 Task: Open Card Card0000000164 in Board Board0000000041 in Workspace WS0000000014 in Trello. Add Member Email0000000056 to Card Card0000000164 in Board Board0000000041 in Workspace WS0000000014 in Trello. Add Red Label titled Label0000000164 to Card Card0000000164 in Board Board0000000041 in Workspace WS0000000014 in Trello. Add Checklist CL0000000164 to Card Card0000000164 in Board Board0000000041 in Workspace WS0000000014 in Trello. Add Dates with Start Date as Nov 01 2023 and Due Date as Nov 30 2023 to Card Card0000000164 in Board Board0000000041 in Workspace WS0000000014 in Trello
Action: Mouse moved to (329, 477)
Screenshot: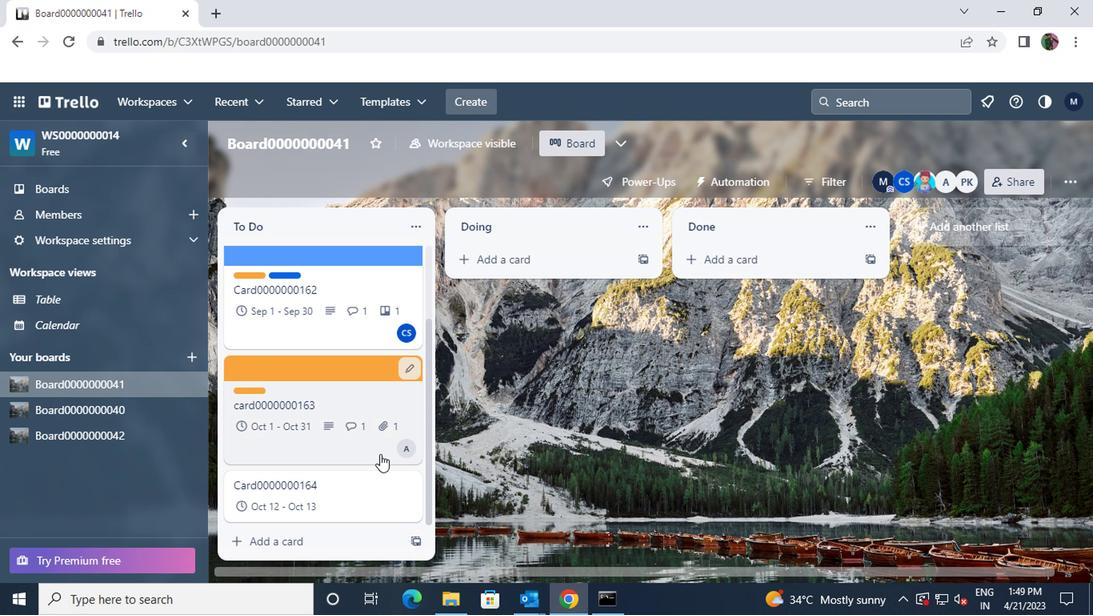 
Action: Mouse pressed left at (329, 477)
Screenshot: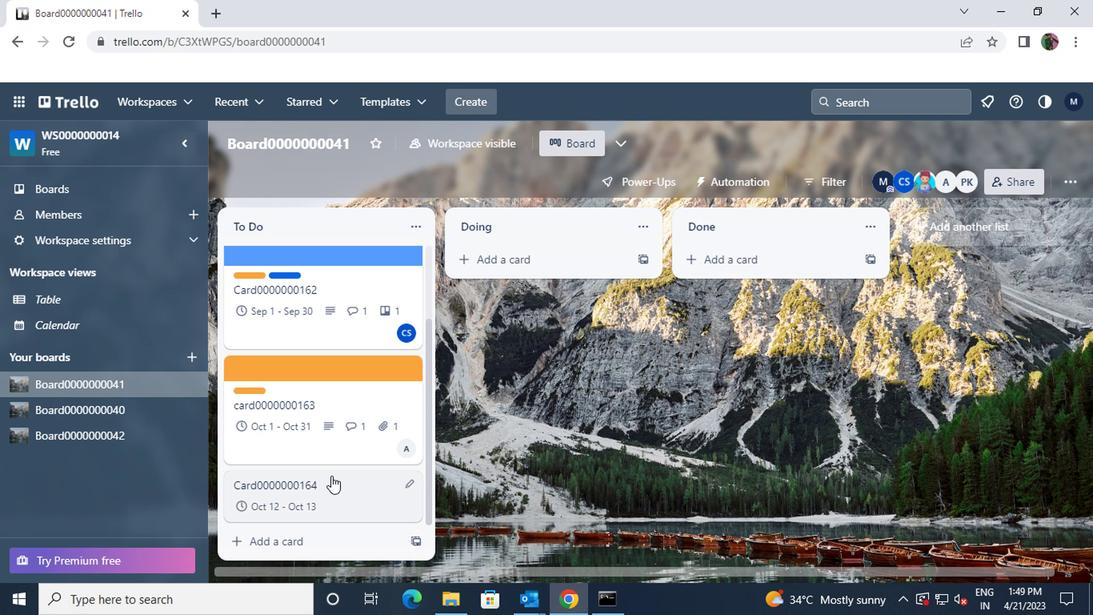 
Action: Mouse moved to (764, 230)
Screenshot: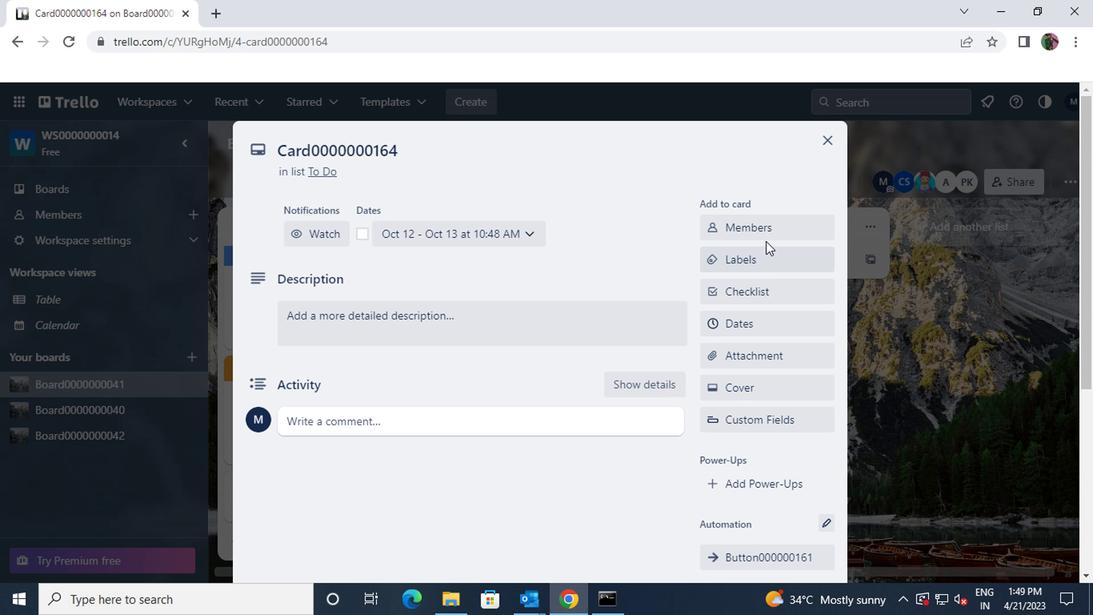 
Action: Mouse pressed left at (764, 230)
Screenshot: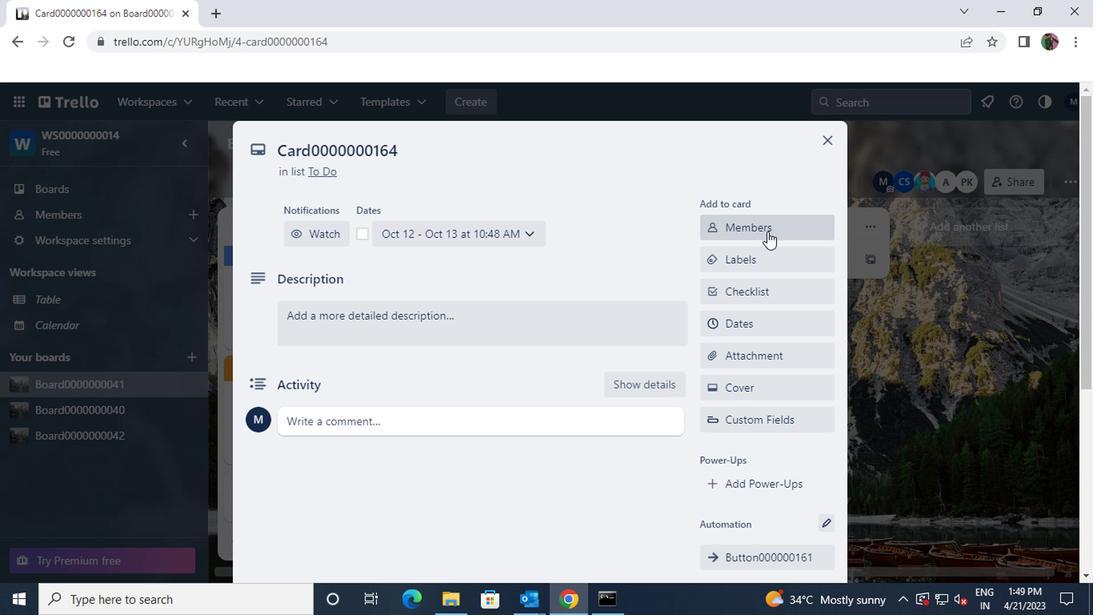 
Action: Key pressed vinnyoffice2<Key.shift>@GMAIL.COM
Screenshot: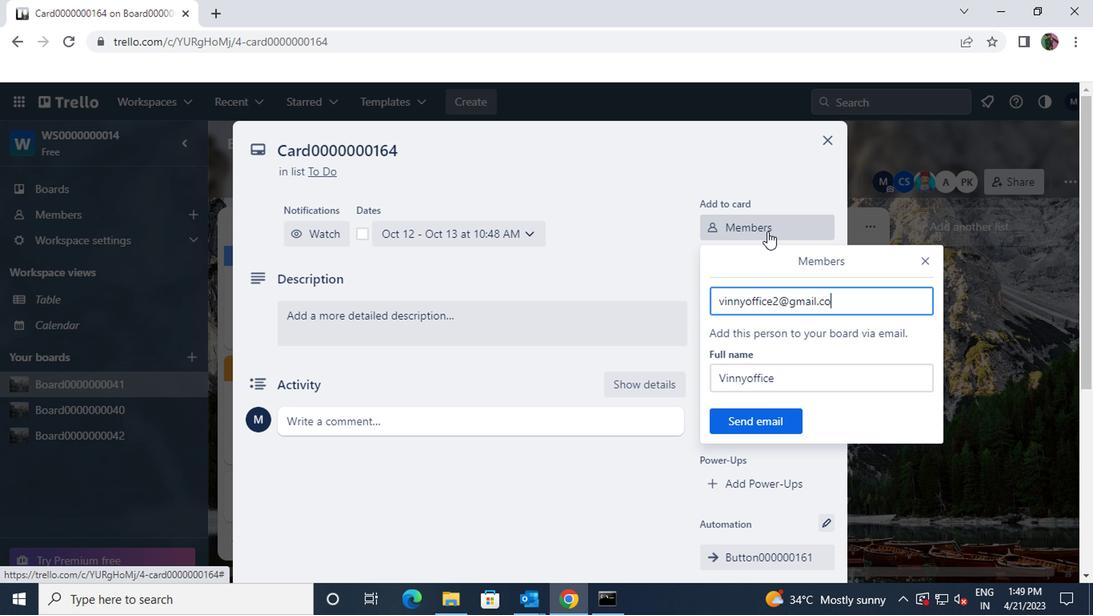 
Action: Mouse moved to (748, 416)
Screenshot: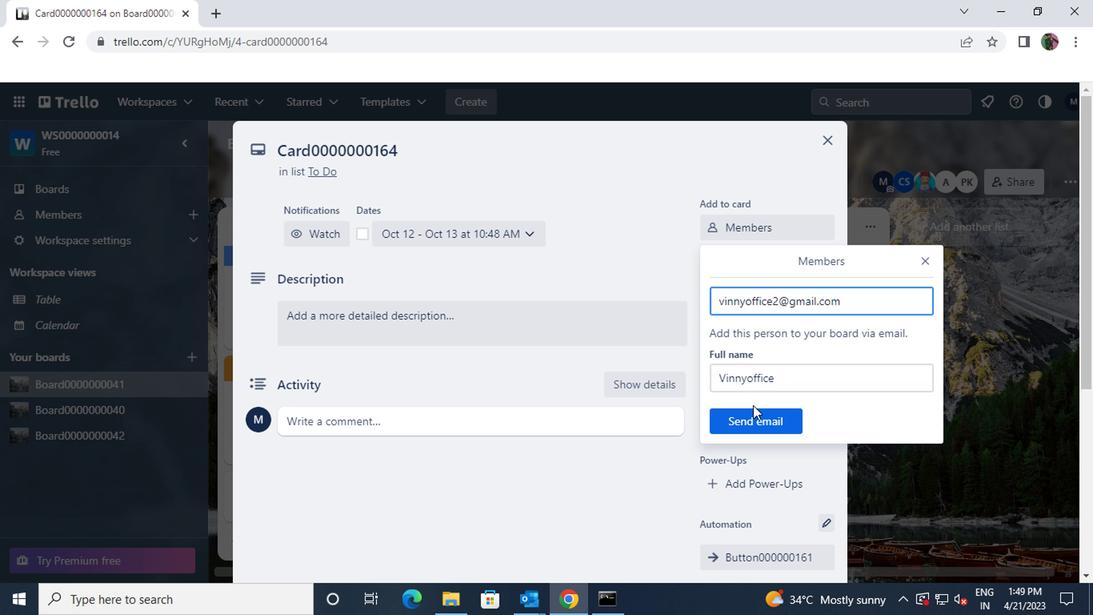 
Action: Mouse pressed left at (748, 416)
Screenshot: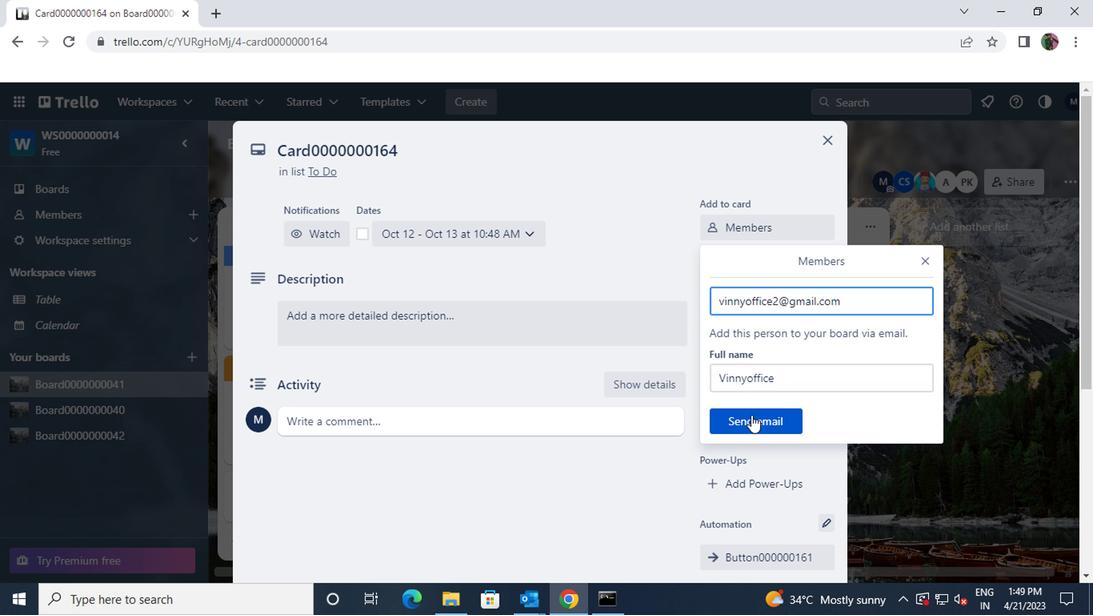 
Action: Mouse moved to (786, 246)
Screenshot: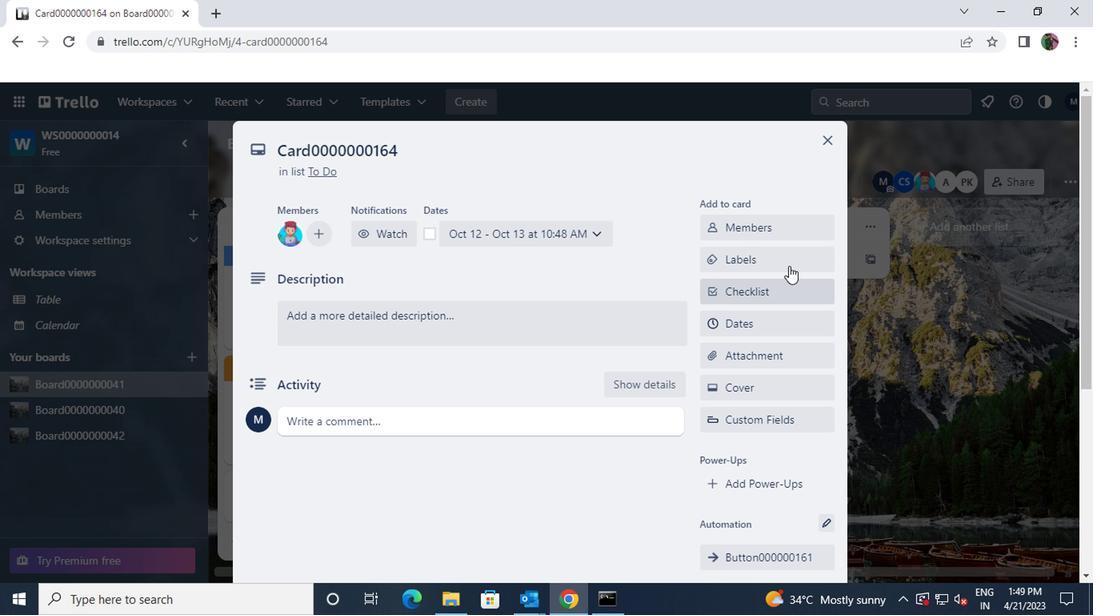 
Action: Mouse pressed left at (786, 246)
Screenshot: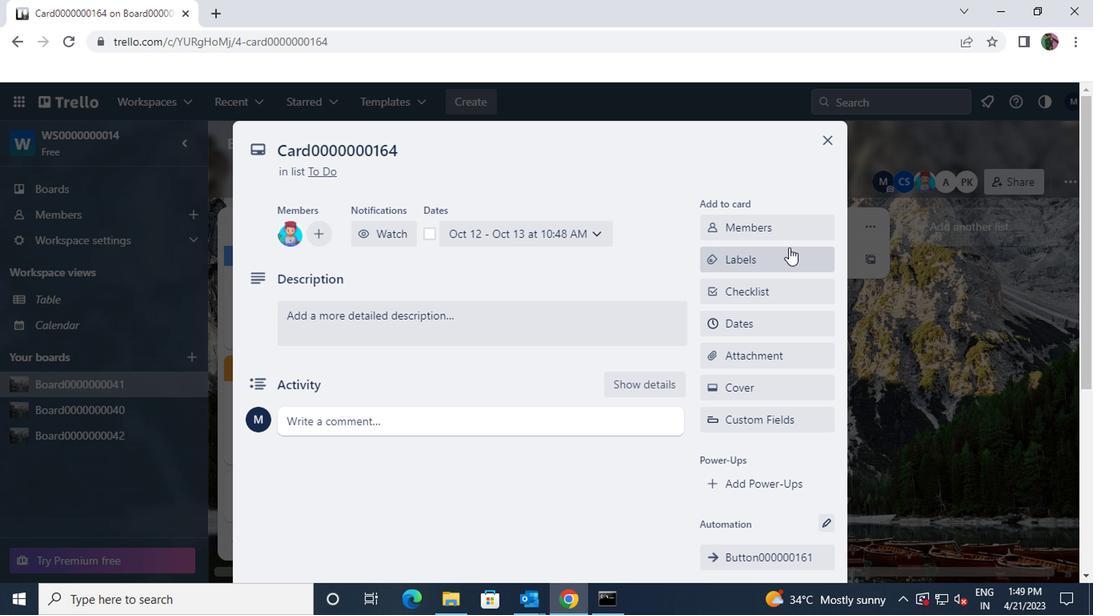 
Action: Mouse moved to (799, 561)
Screenshot: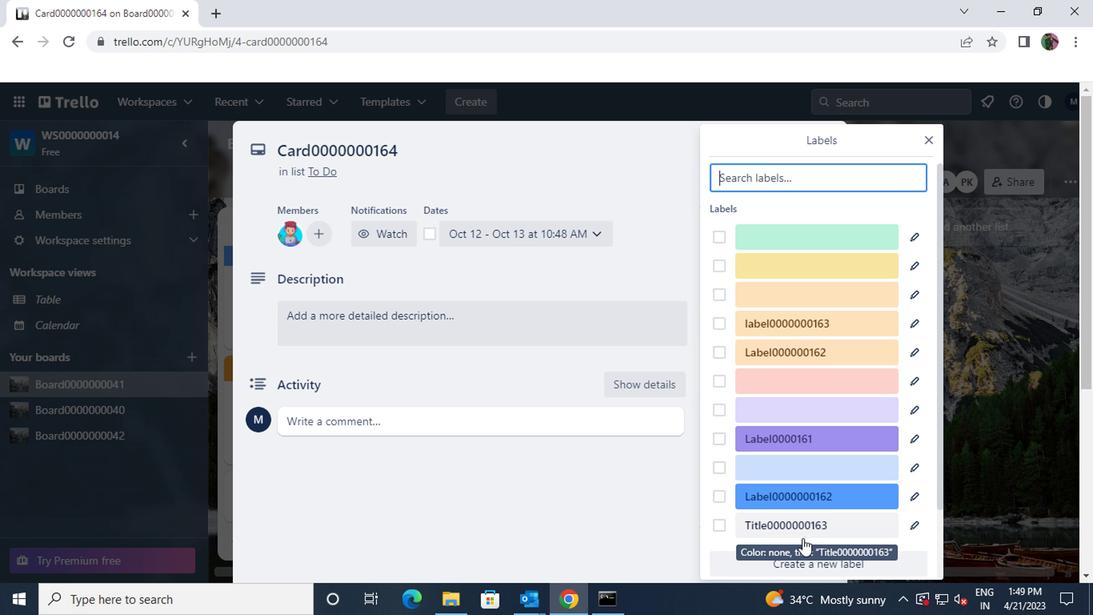 
Action: Mouse pressed left at (799, 561)
Screenshot: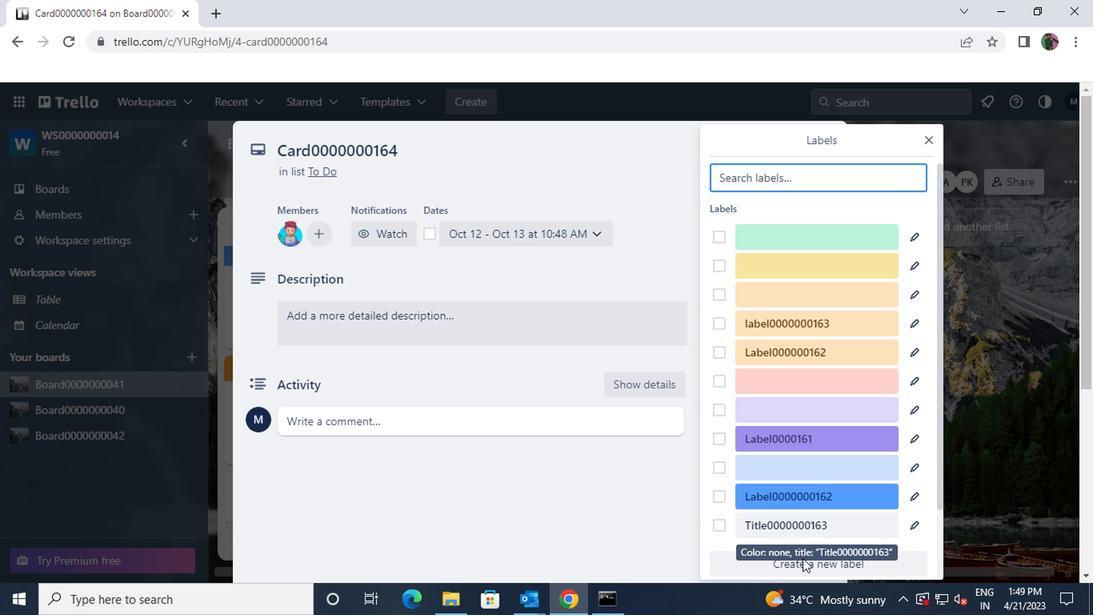 
Action: Mouse moved to (799, 565)
Screenshot: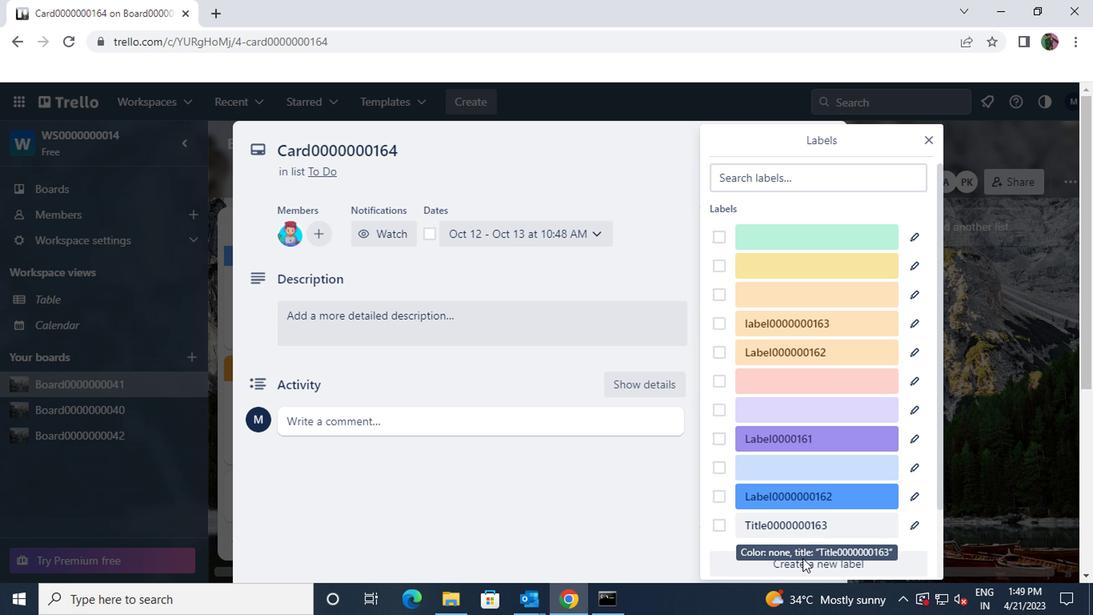 
Action: Mouse pressed left at (799, 565)
Screenshot: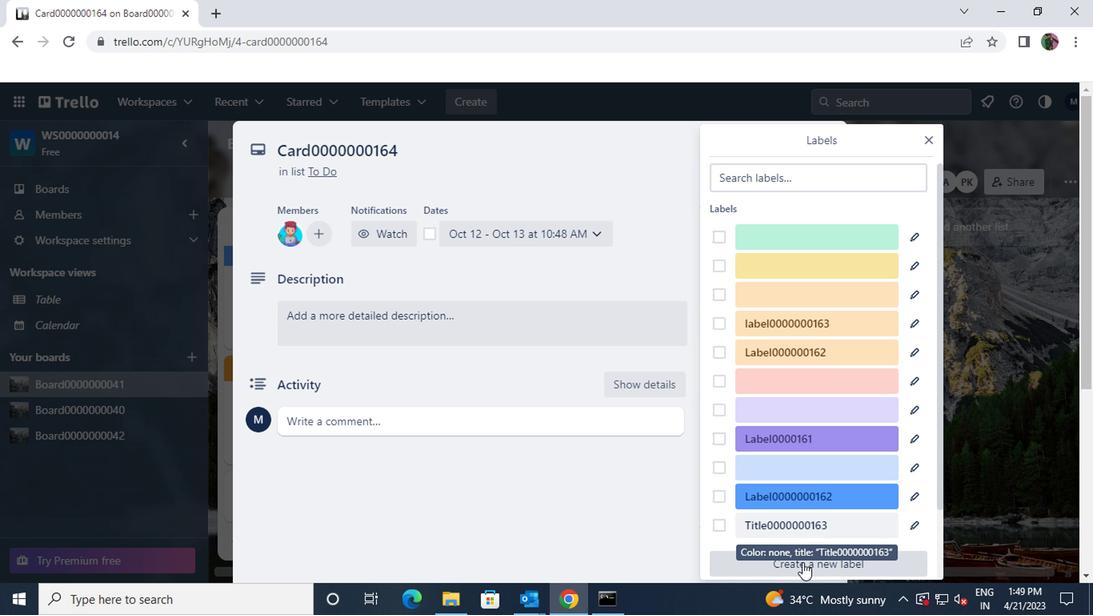 
Action: Mouse moved to (824, 278)
Screenshot: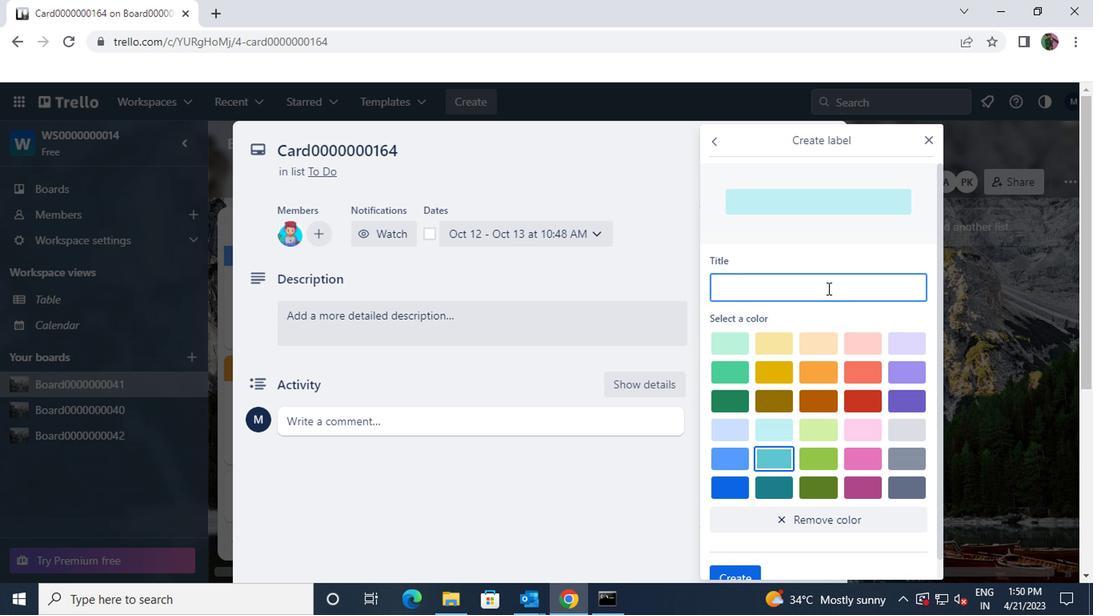 
Action: Mouse pressed left at (824, 278)
Screenshot: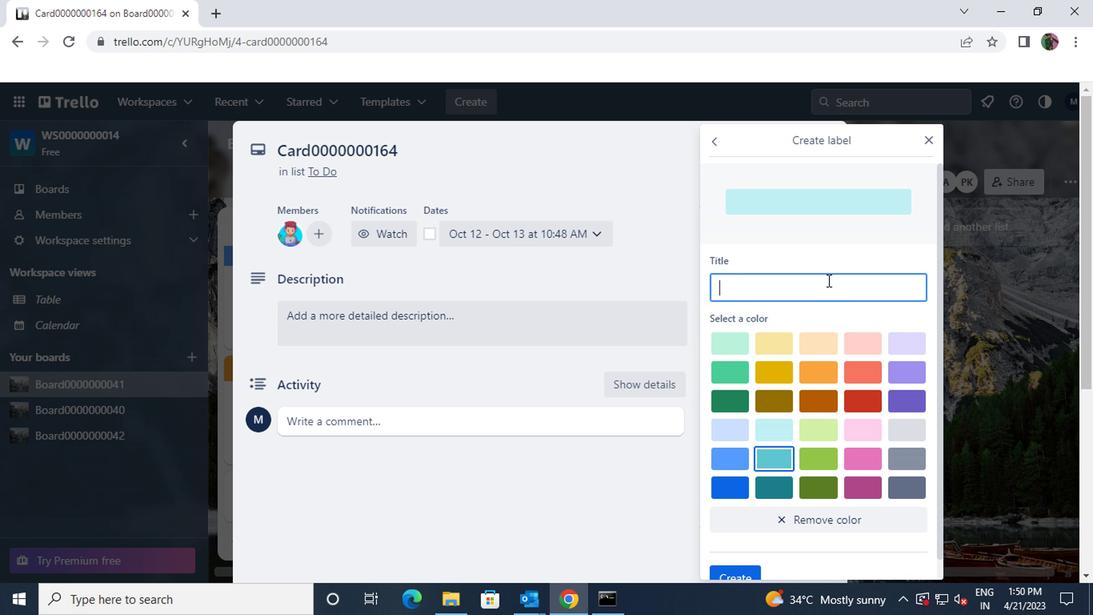 
Action: Key pressed <Key.shift>LABEL0000000164
Screenshot: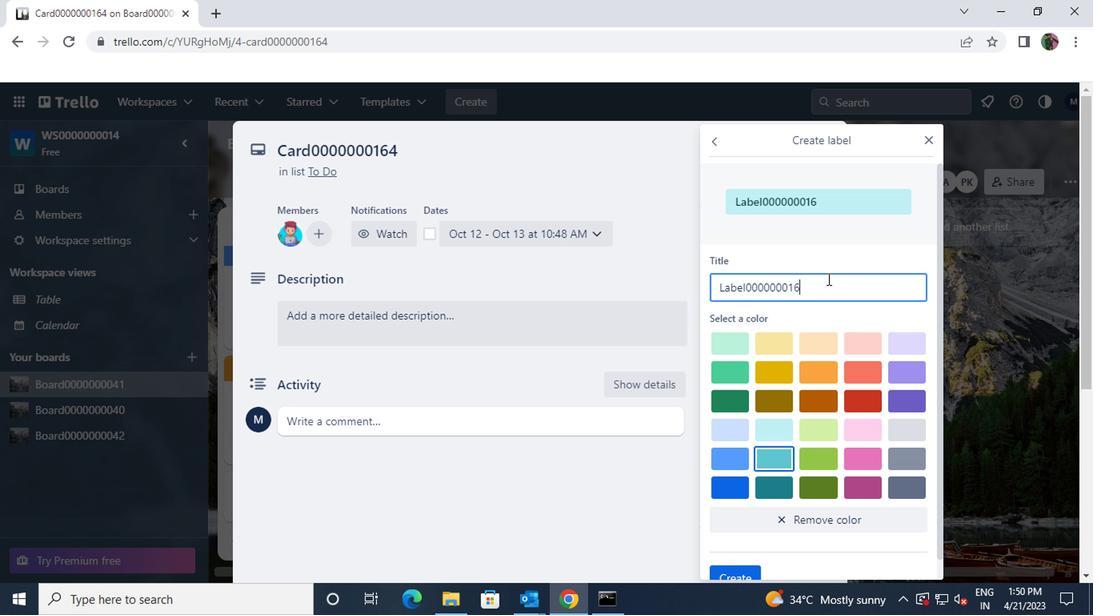 
Action: Mouse moved to (854, 406)
Screenshot: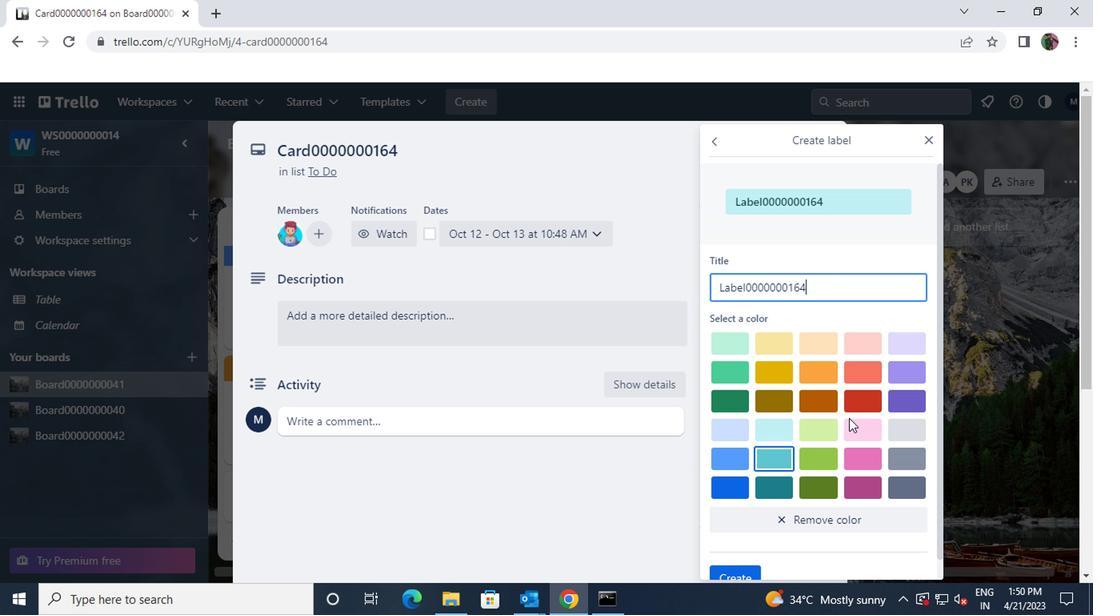 
Action: Mouse pressed left at (854, 406)
Screenshot: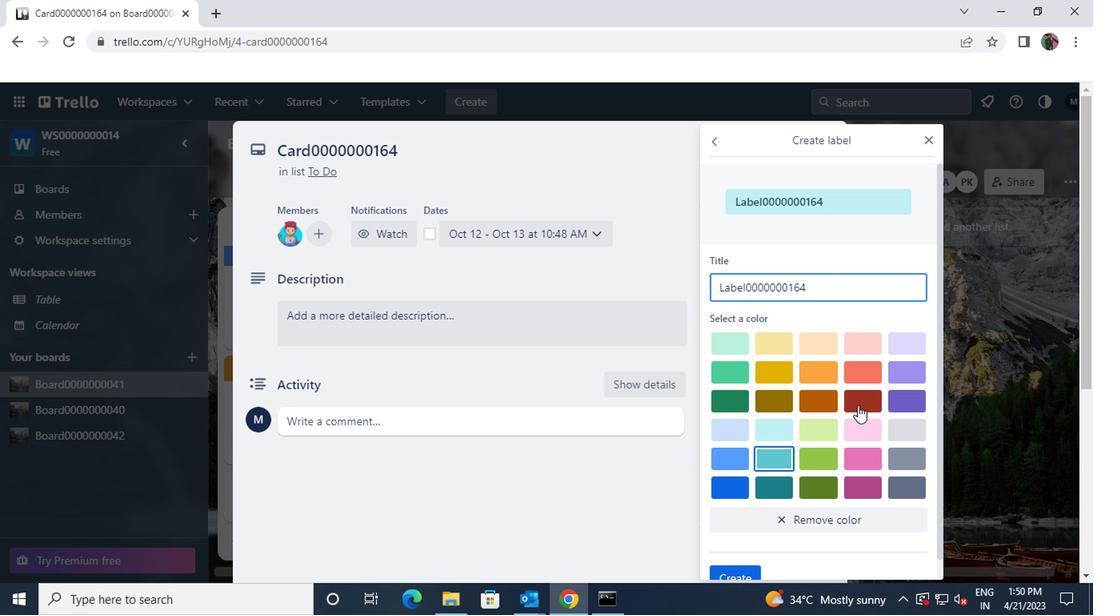 
Action: Mouse scrolled (854, 405) with delta (0, -1)
Screenshot: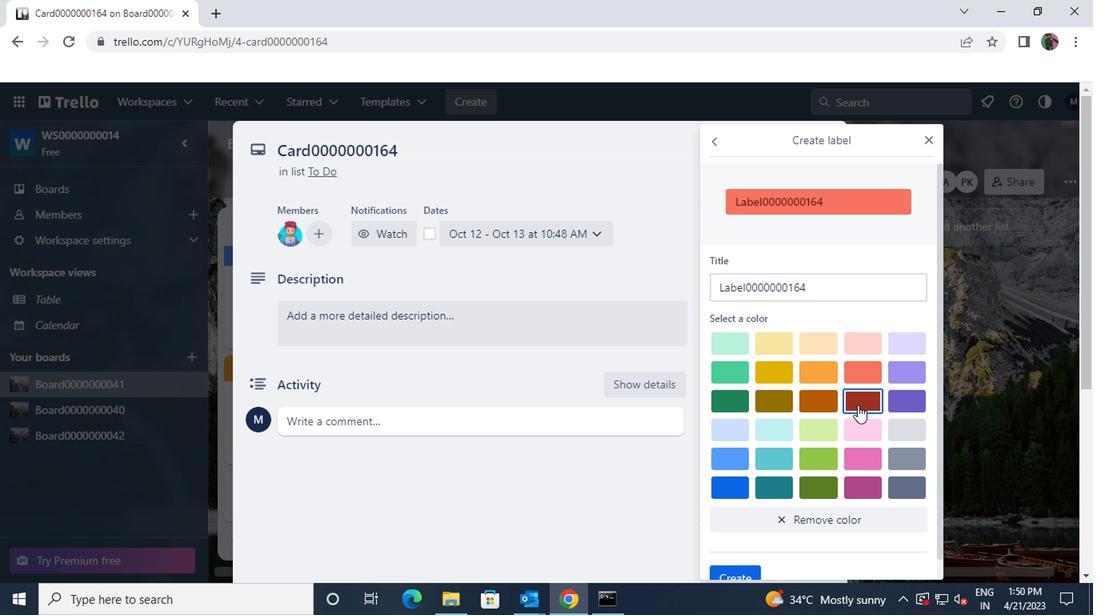 
Action: Mouse scrolled (854, 405) with delta (0, -1)
Screenshot: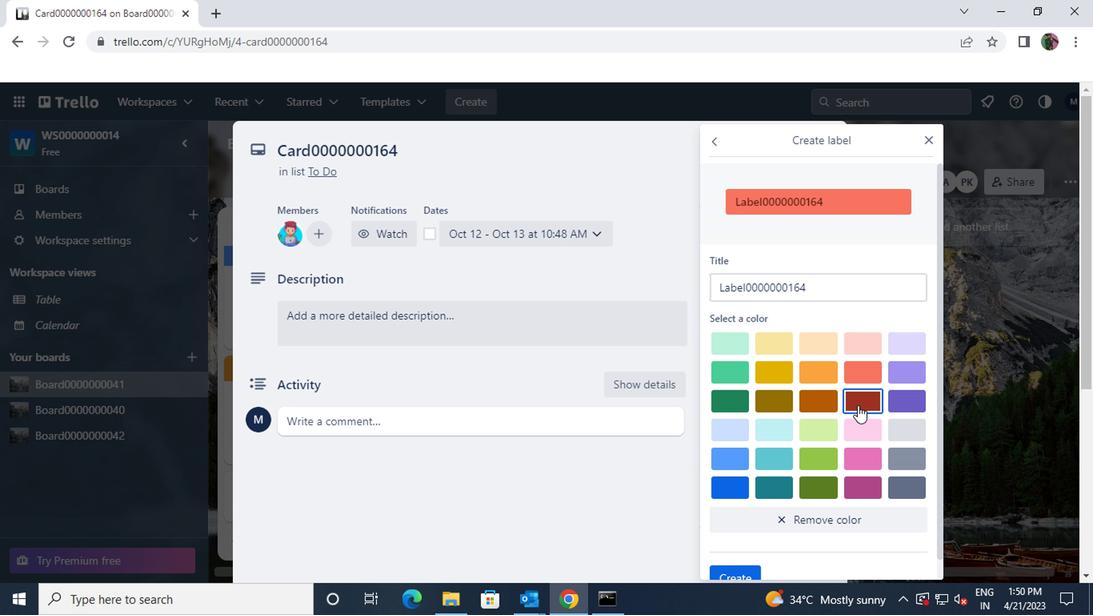 
Action: Mouse scrolled (854, 405) with delta (0, -1)
Screenshot: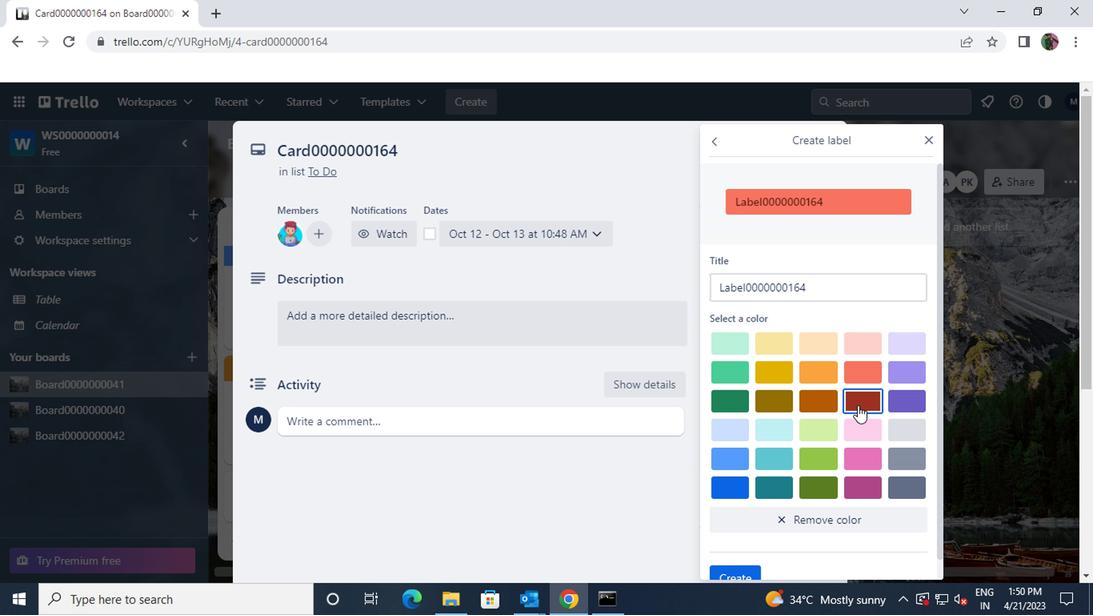 
Action: Mouse moved to (742, 555)
Screenshot: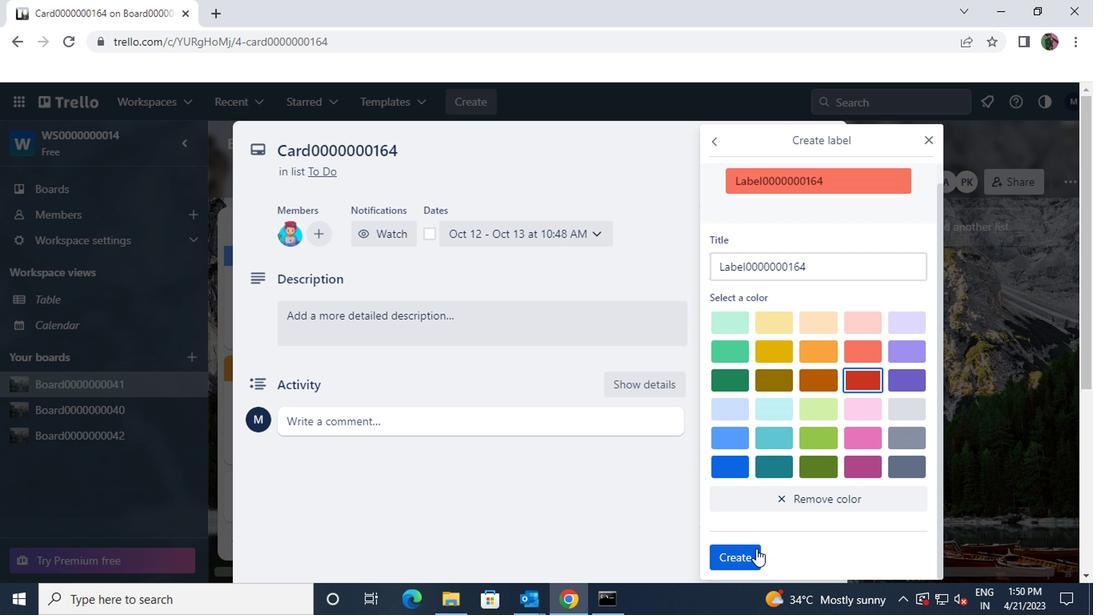 
Action: Mouse pressed left at (742, 555)
Screenshot: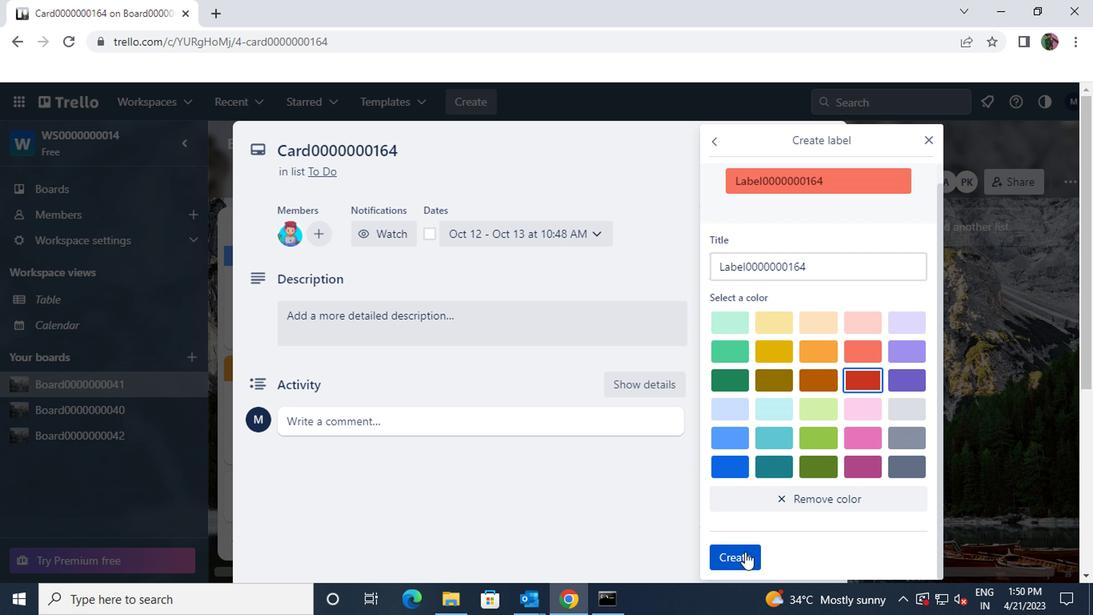 
Action: Mouse moved to (922, 136)
Screenshot: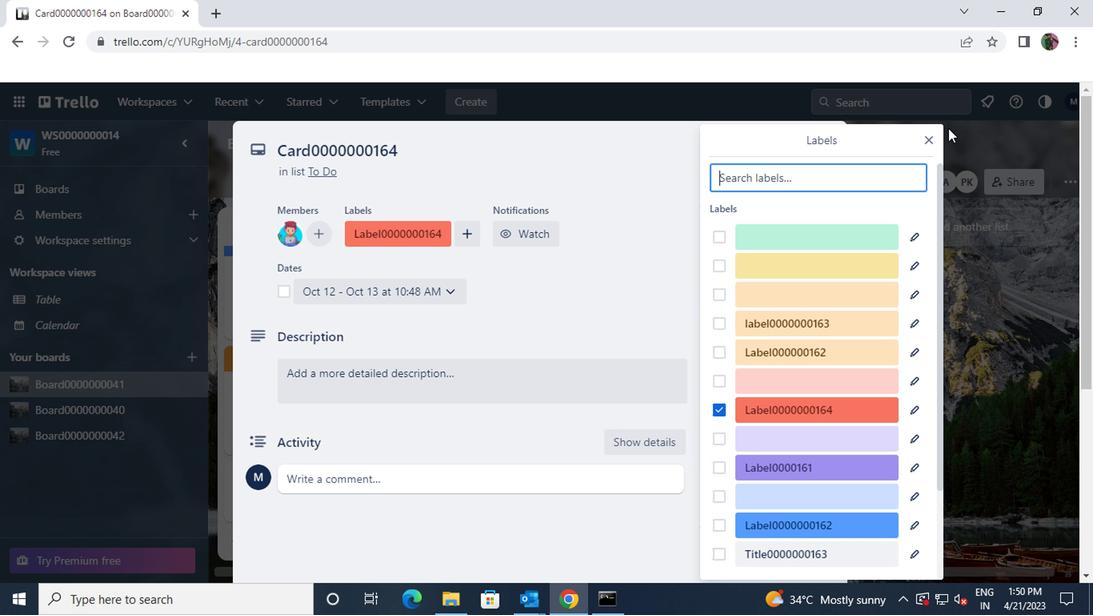 
Action: Mouse pressed left at (922, 136)
Screenshot: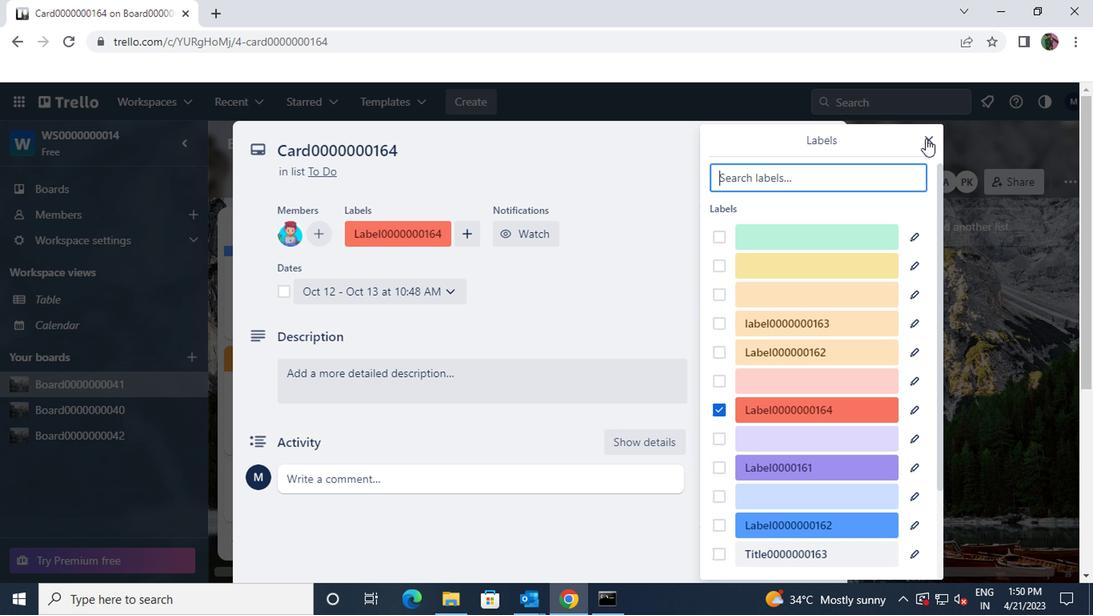 
Action: Mouse moved to (752, 297)
Screenshot: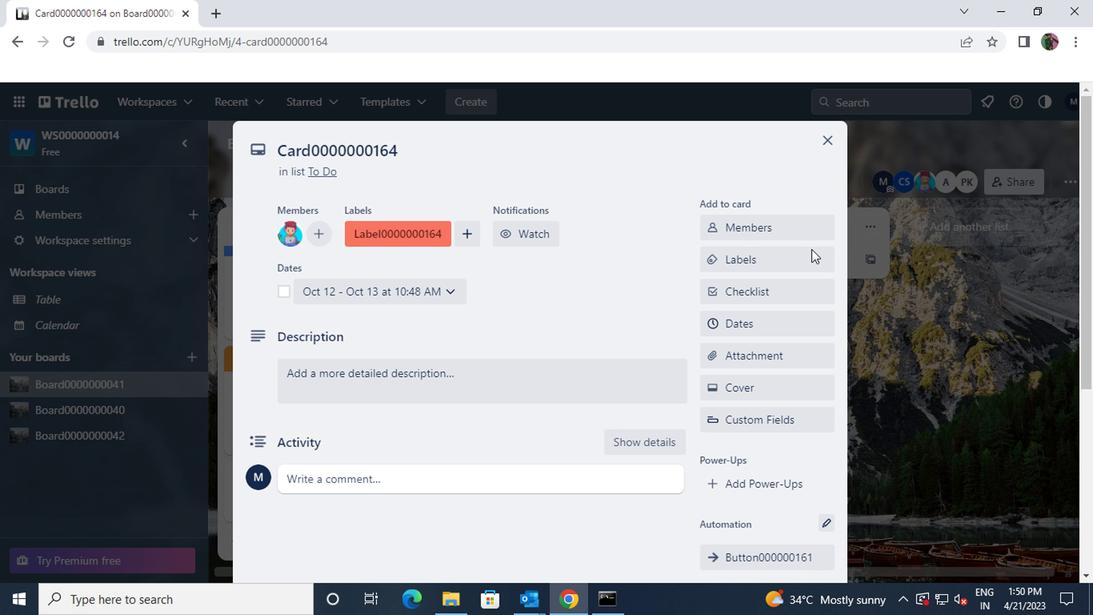 
Action: Mouse pressed left at (752, 297)
Screenshot: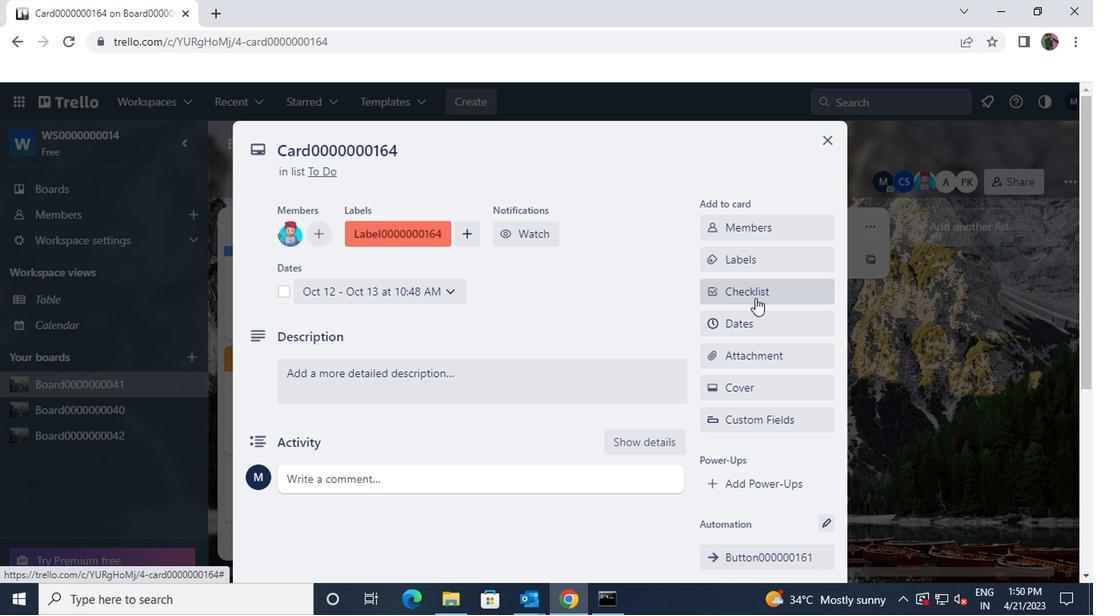 
Action: Key pressed <Key.shift>CL0000000164
Screenshot: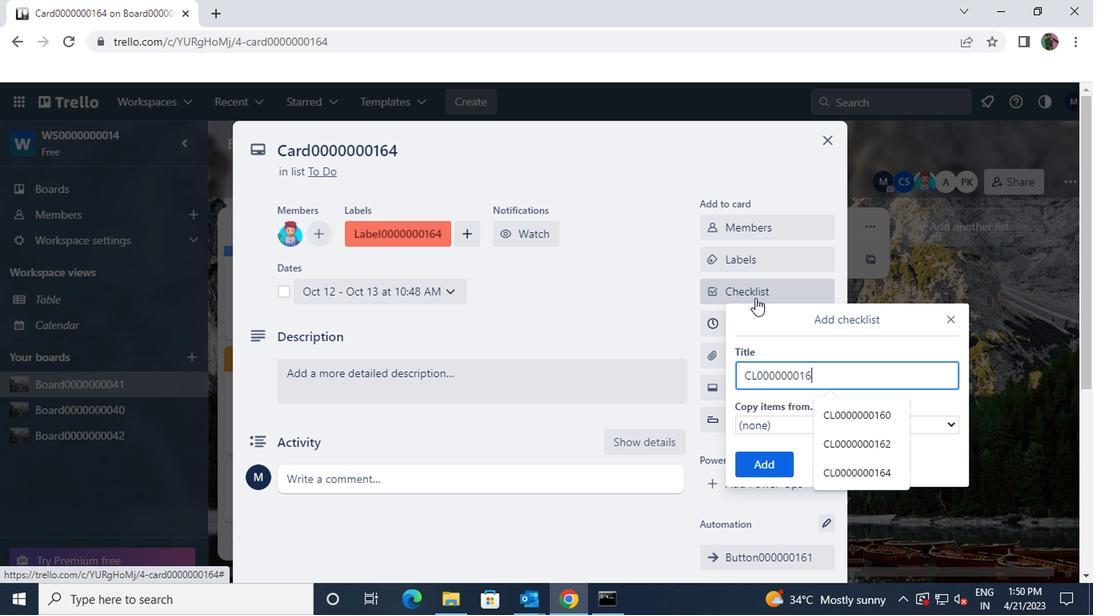 
Action: Mouse moved to (745, 460)
Screenshot: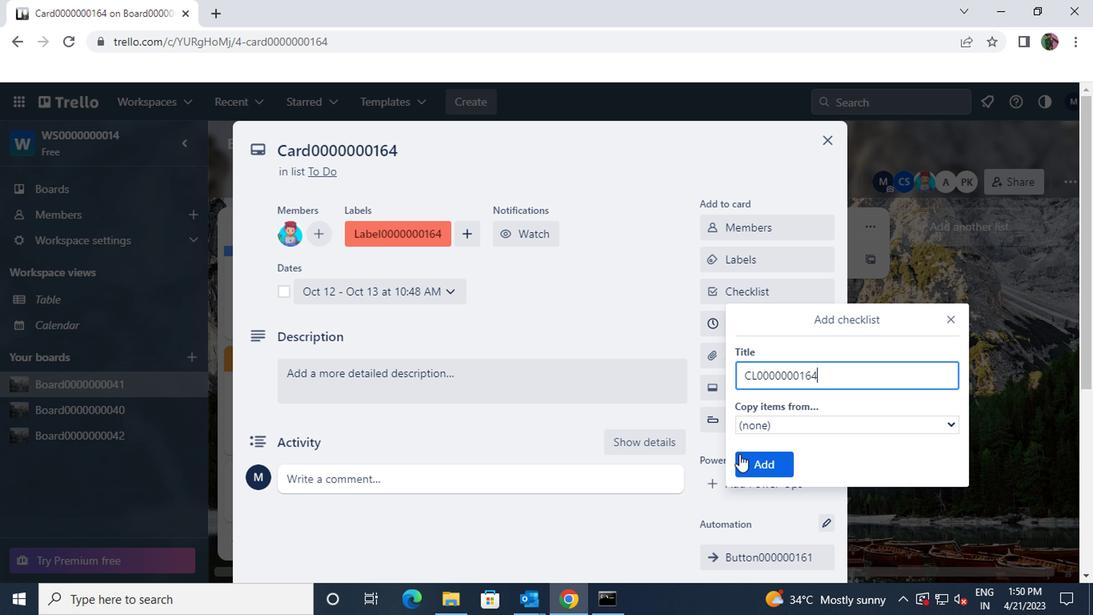 
Action: Mouse pressed left at (745, 460)
Screenshot: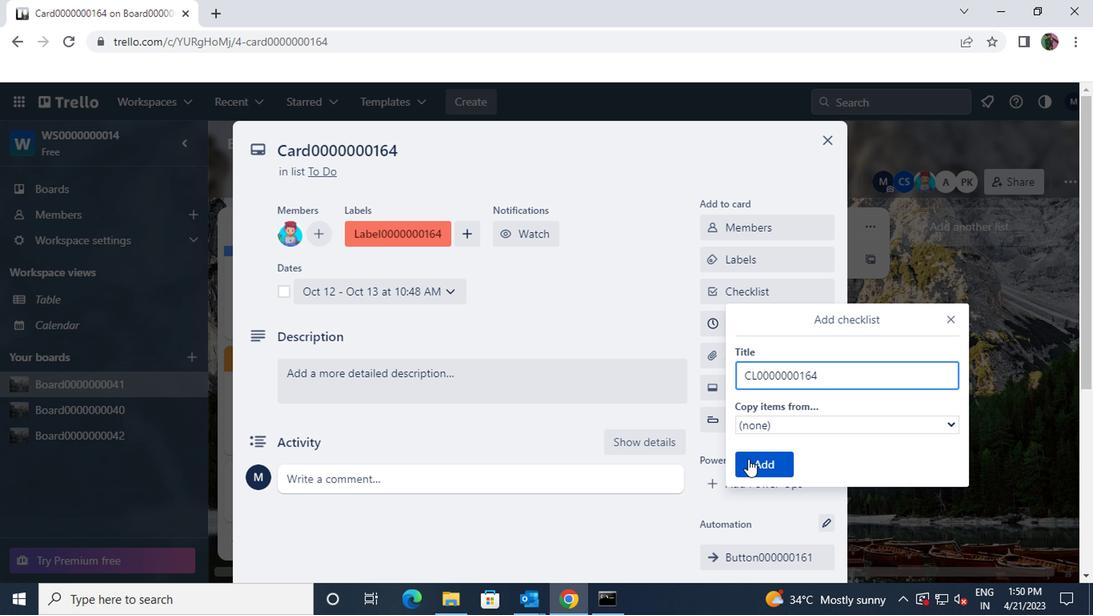 
Action: Mouse moved to (738, 323)
Screenshot: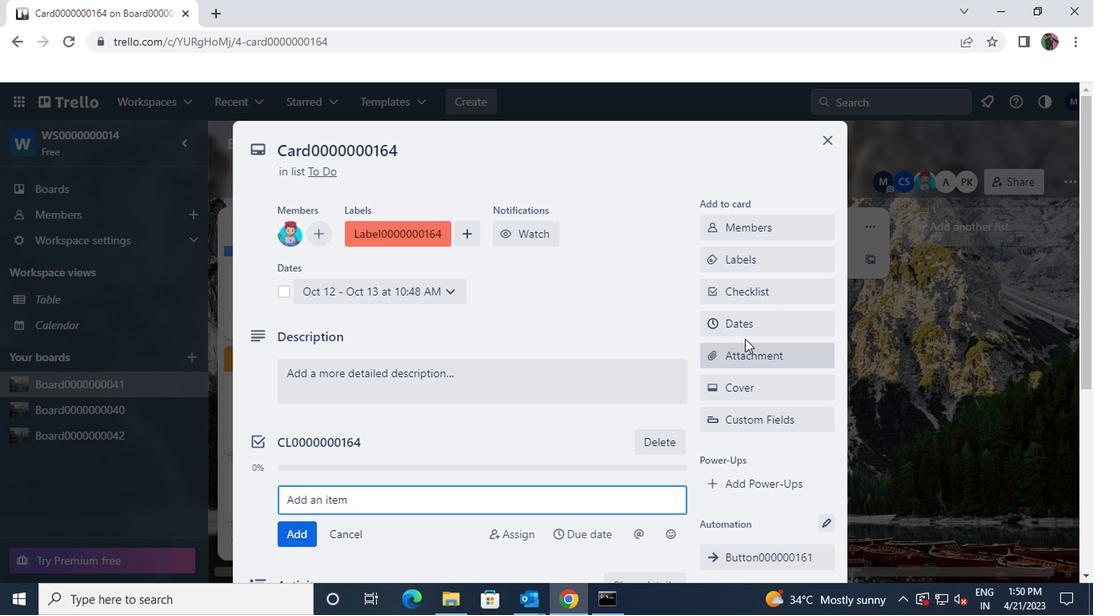 
Action: Mouse pressed left at (738, 323)
Screenshot: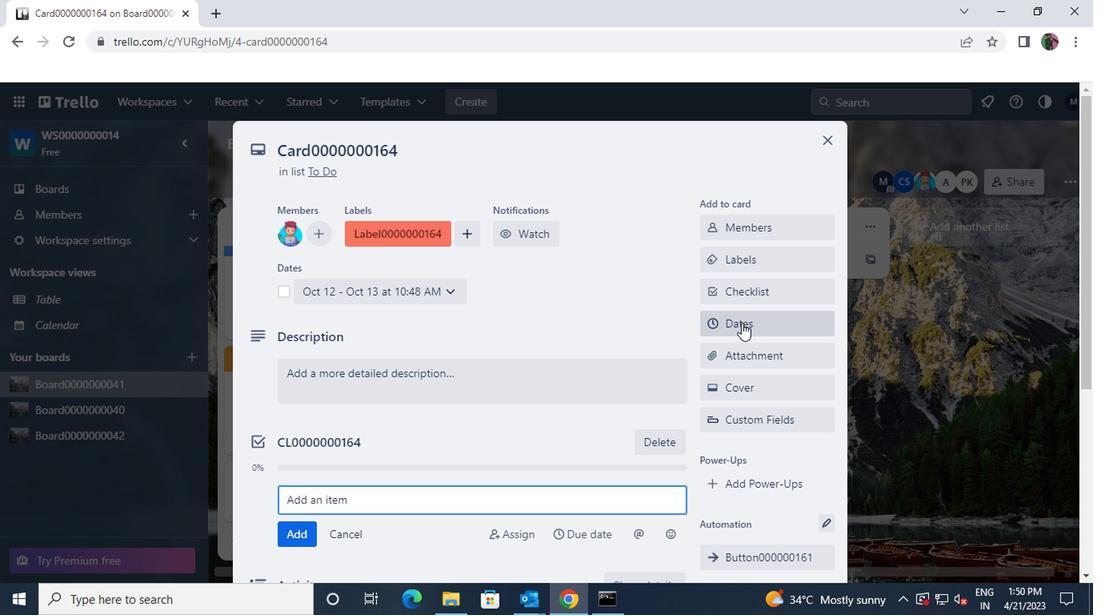 
Action: Mouse moved to (912, 174)
Screenshot: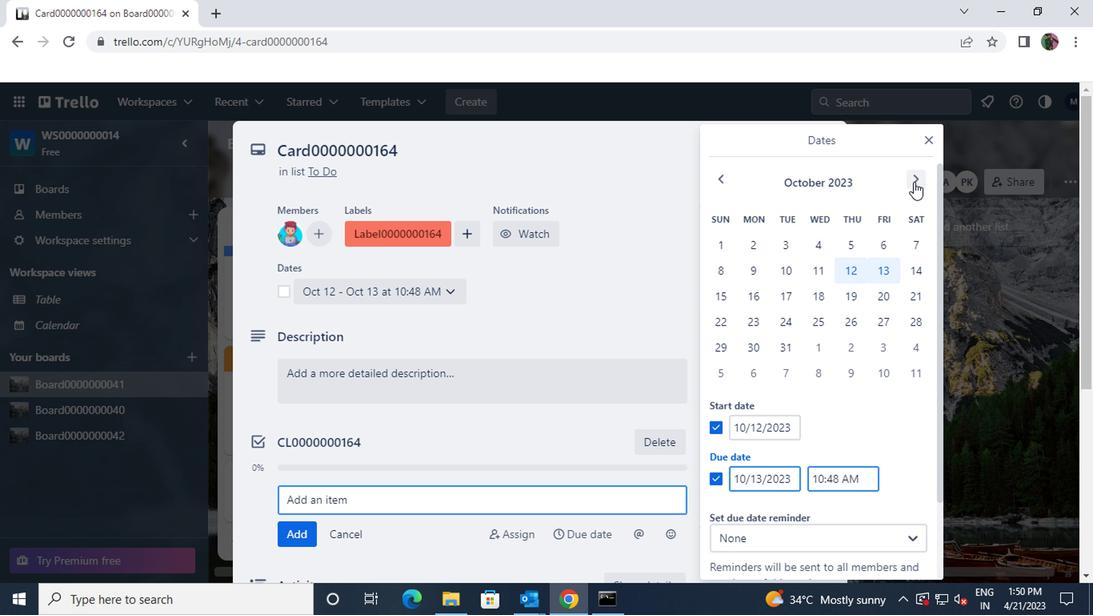 
Action: Mouse pressed left at (912, 174)
Screenshot: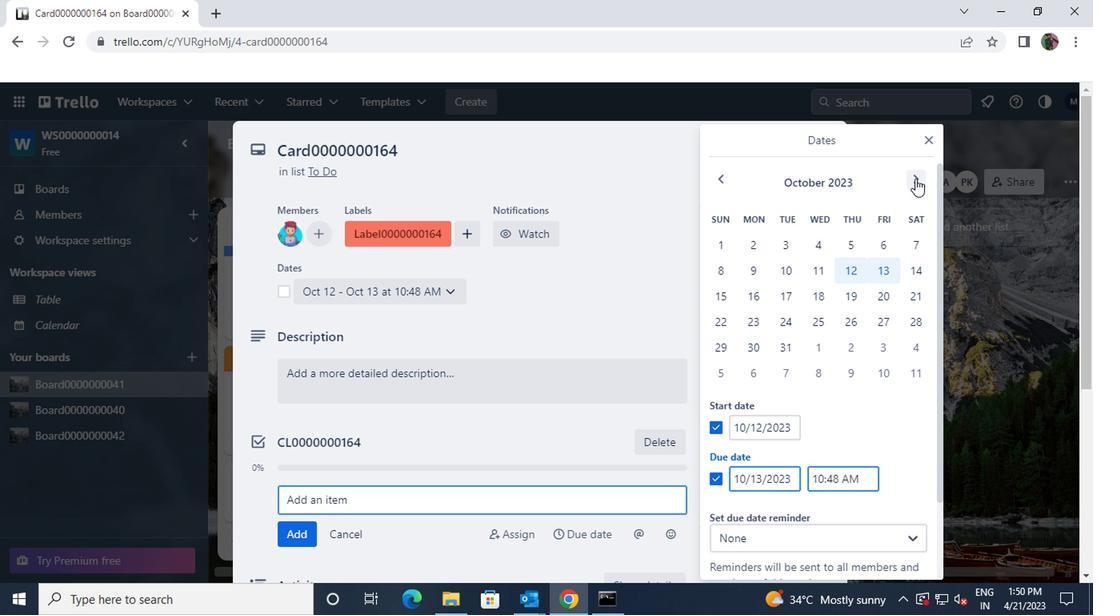 
Action: Mouse moved to (818, 239)
Screenshot: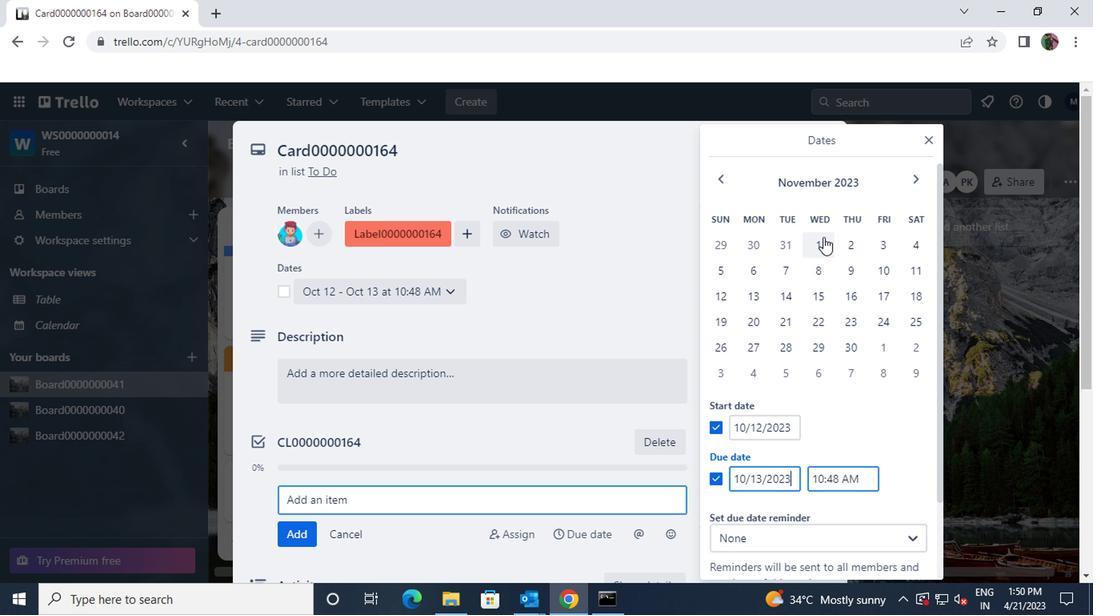 
Action: Mouse pressed left at (818, 239)
Screenshot: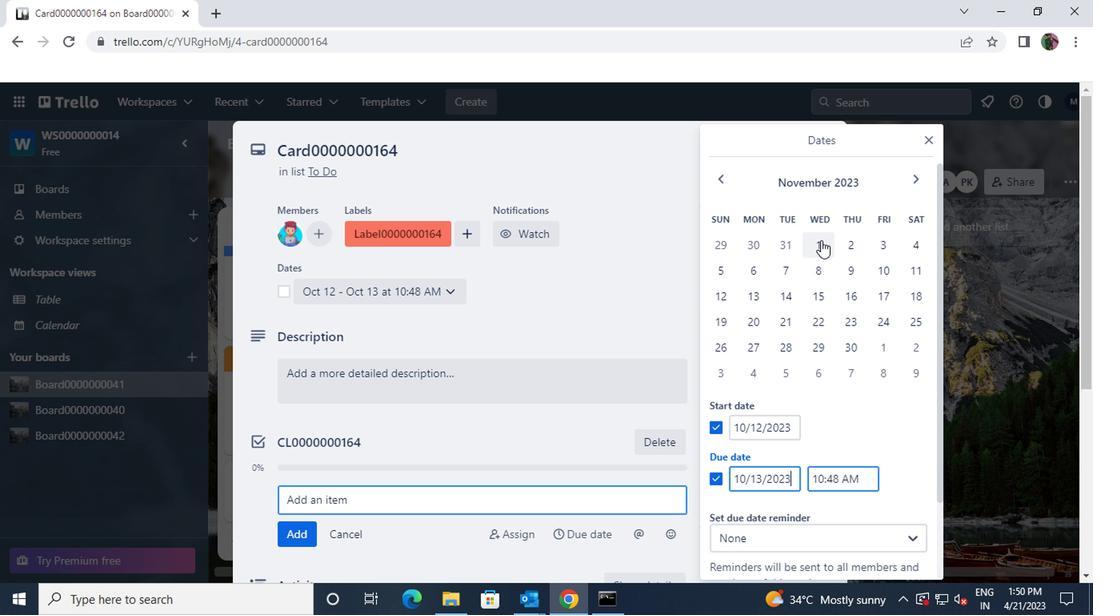 
Action: Mouse moved to (848, 341)
Screenshot: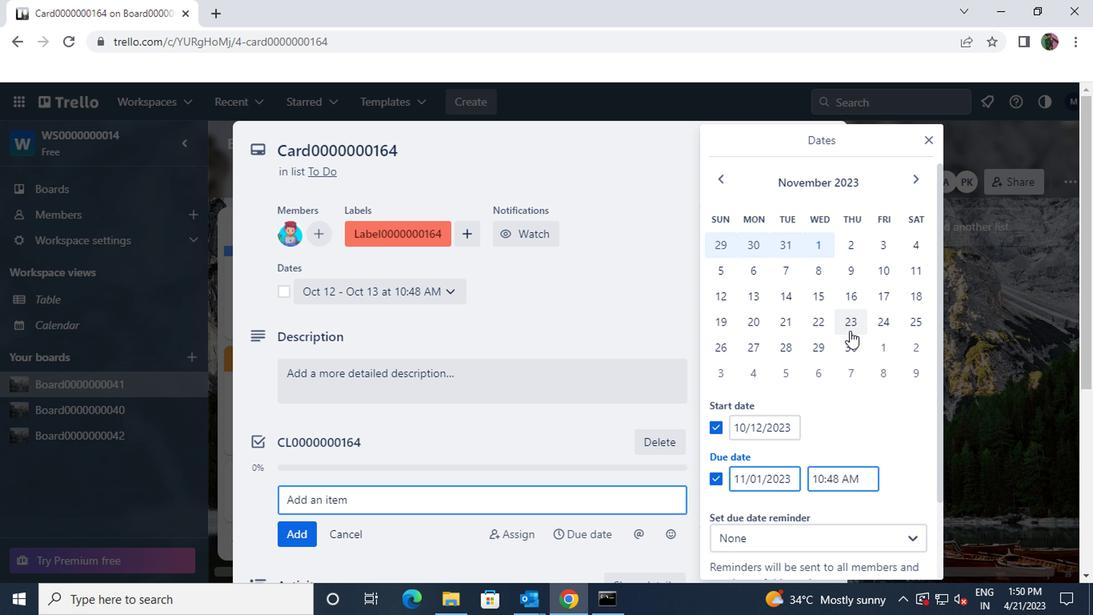 
Action: Mouse pressed left at (848, 341)
Screenshot: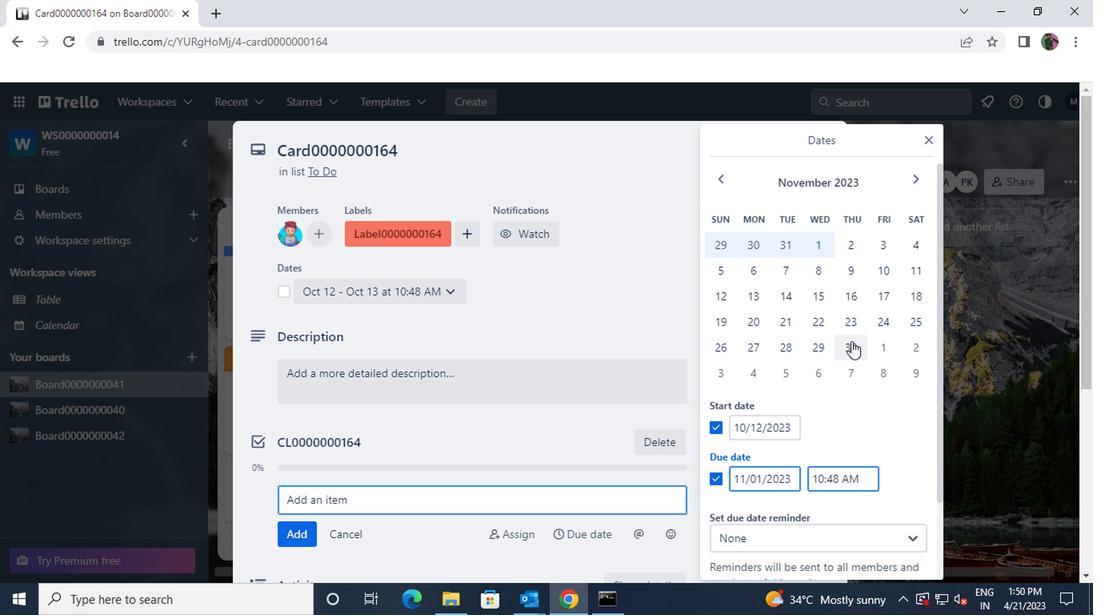 
Action: Mouse scrolled (848, 340) with delta (0, -1)
Screenshot: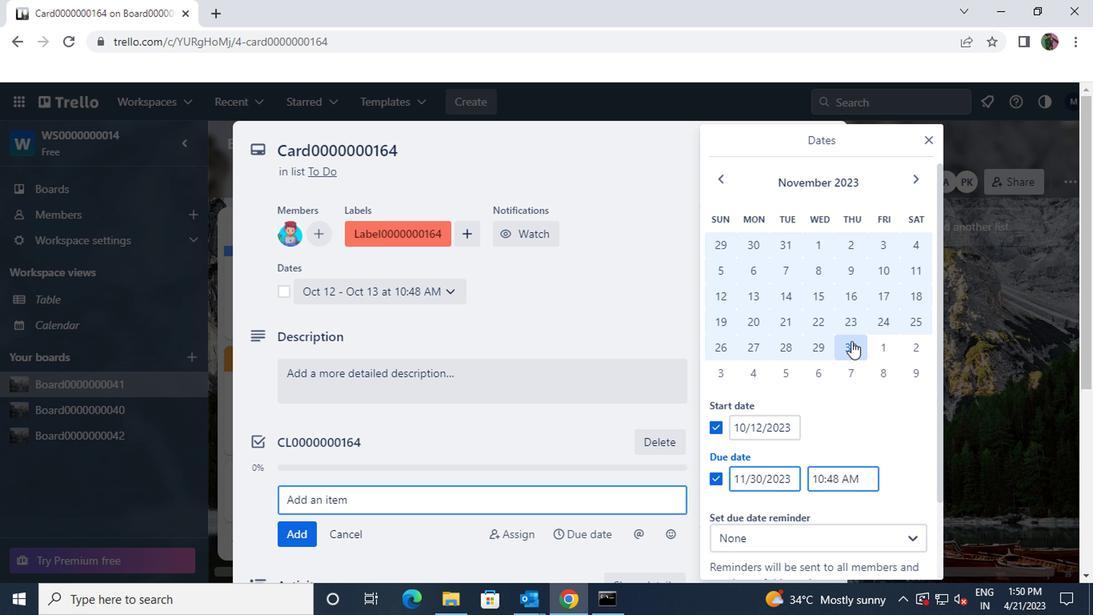 
Action: Mouse scrolled (848, 340) with delta (0, -1)
Screenshot: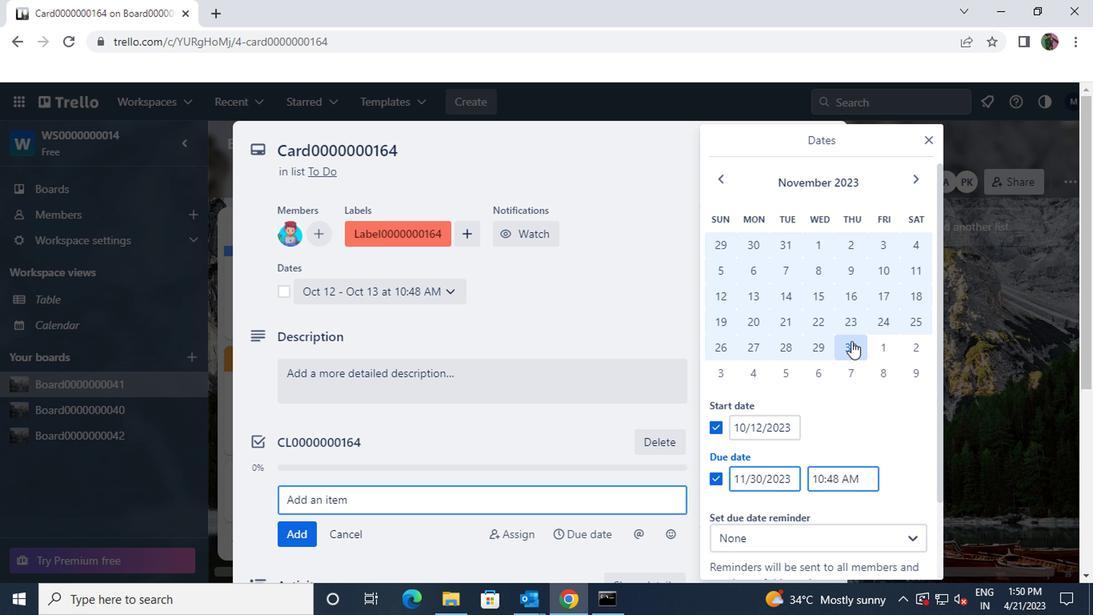 
Action: Mouse moved to (822, 517)
Screenshot: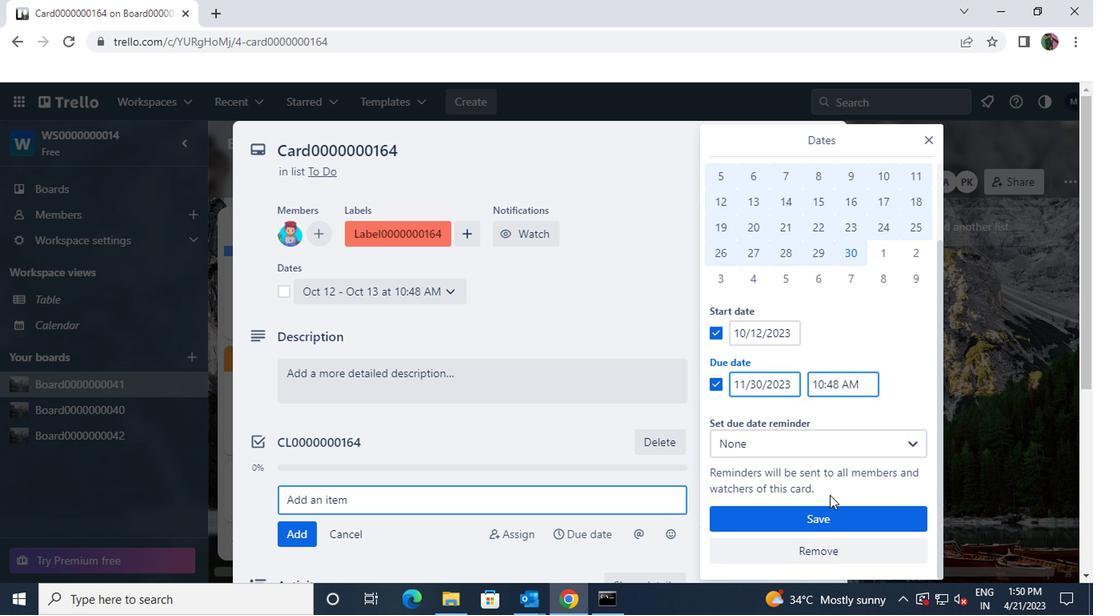 
Action: Mouse pressed left at (822, 517)
Screenshot: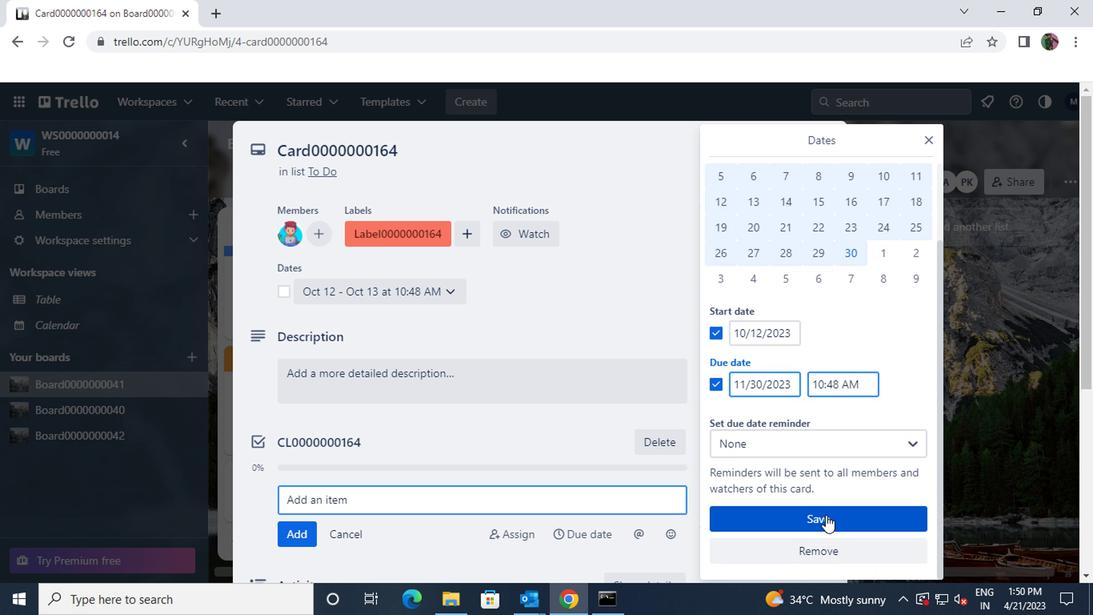 
